 Task: Create List Notes in Board Brand Guidelines to Workspace Email Automation. Create List Chats in Board Regulatory Compliance to Workspace Email Automation. Create List Emails in Board Business Model Revenue Streams Development to Workspace Email Automation
Action: Mouse moved to (330, 108)
Screenshot: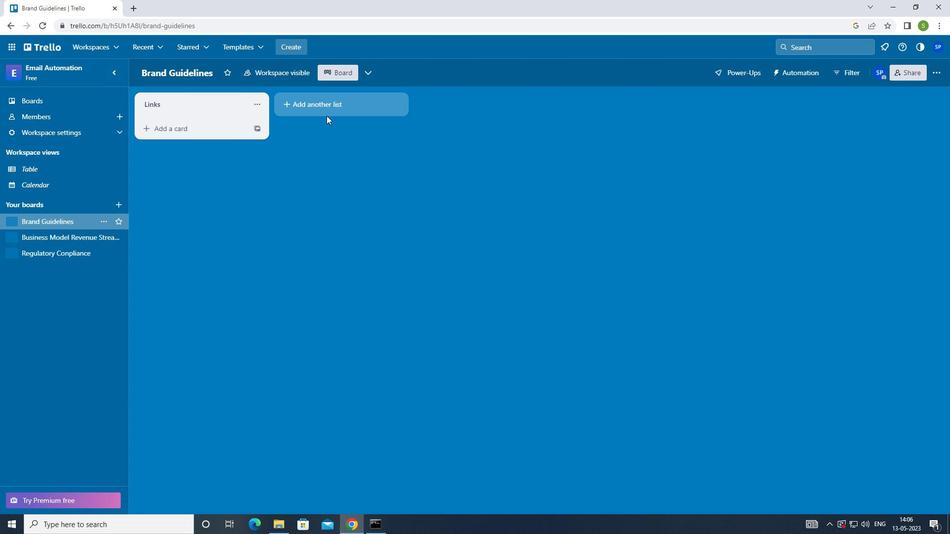 
Action: Mouse pressed left at (330, 108)
Screenshot: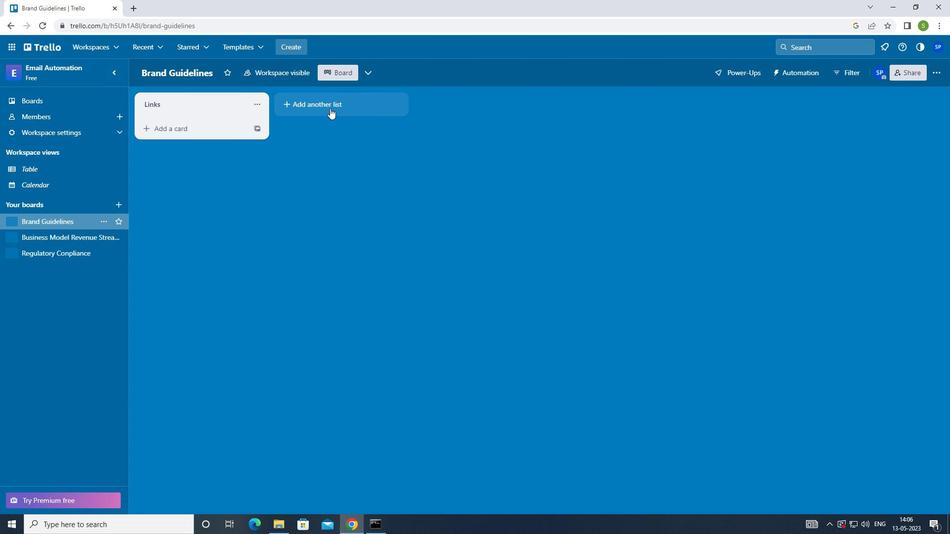 
Action: Mouse moved to (289, 207)
Screenshot: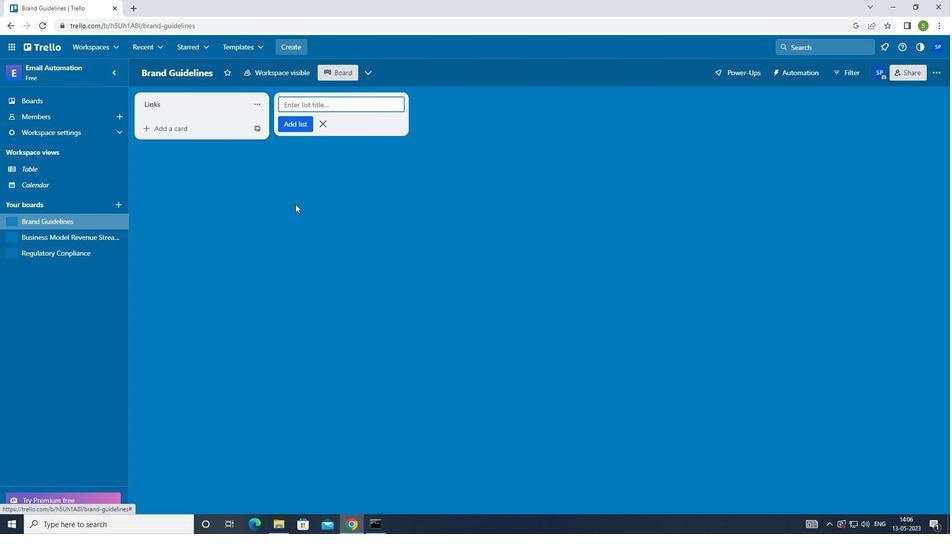 
Action: Key pressed <Key.shift_r>Notes<Key.enter>
Screenshot: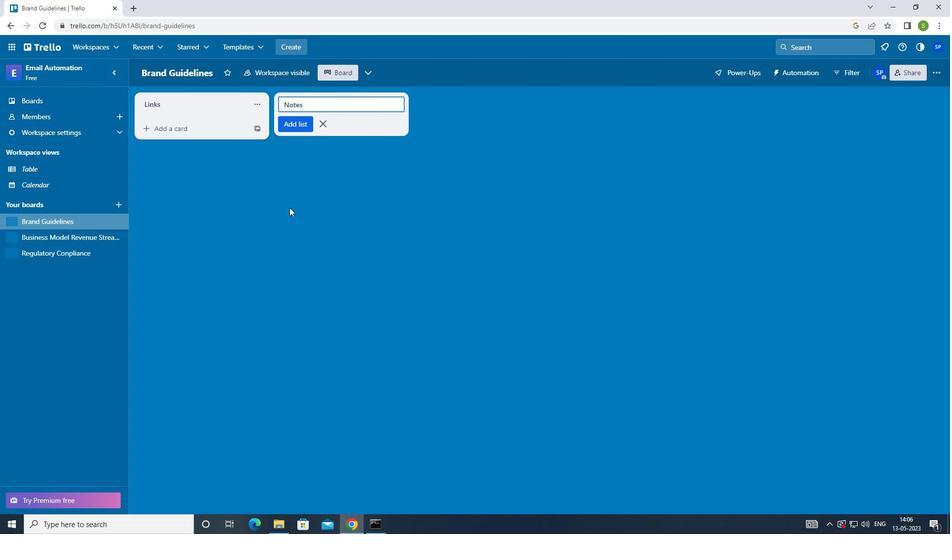 
Action: Mouse moved to (56, 250)
Screenshot: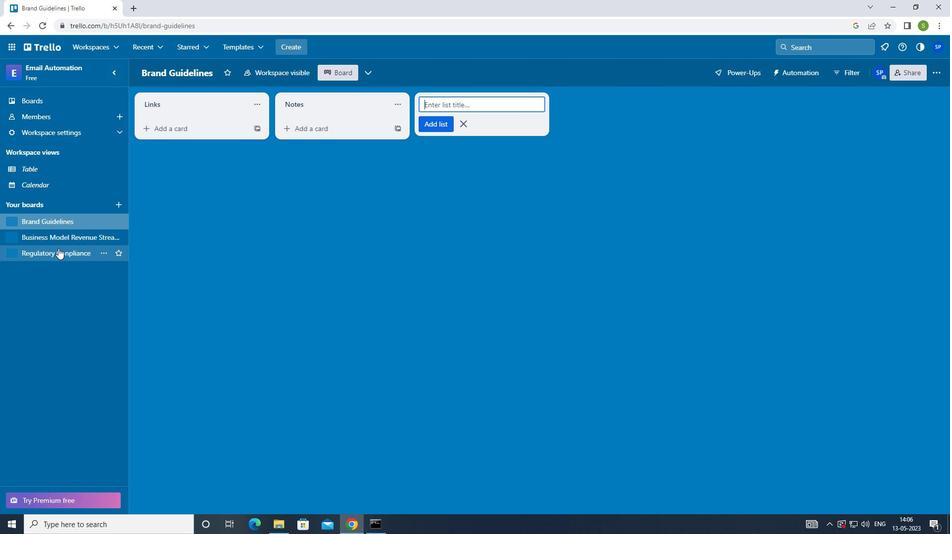
Action: Mouse pressed left at (56, 250)
Screenshot: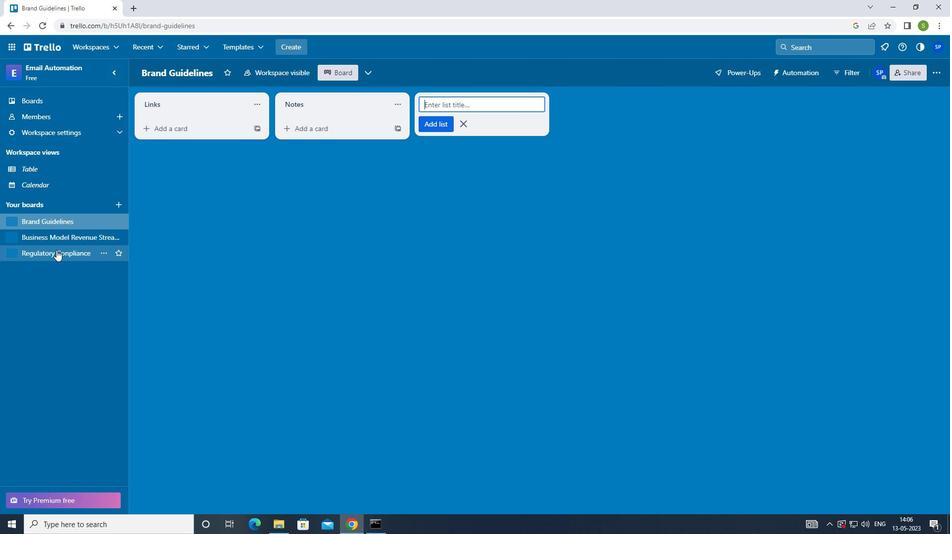 
Action: Mouse moved to (326, 107)
Screenshot: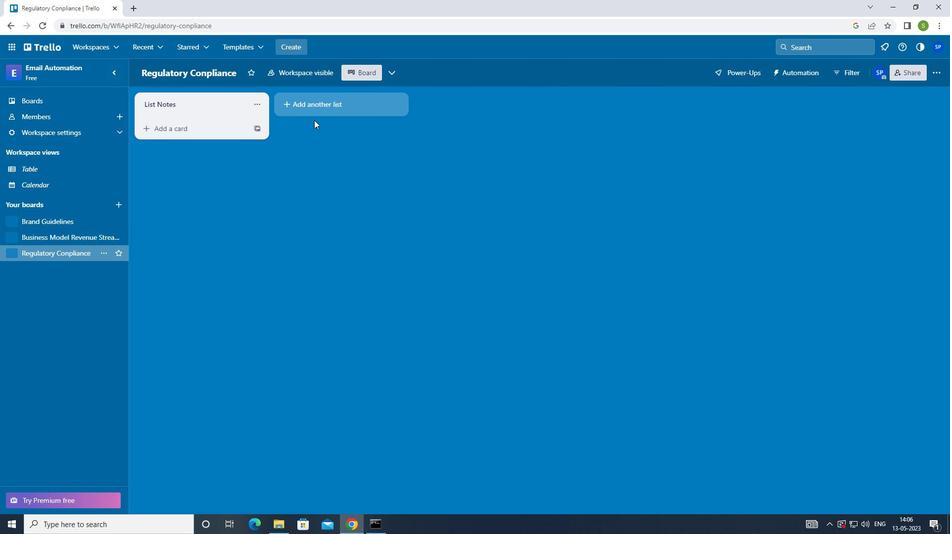 
Action: Mouse pressed left at (326, 107)
Screenshot: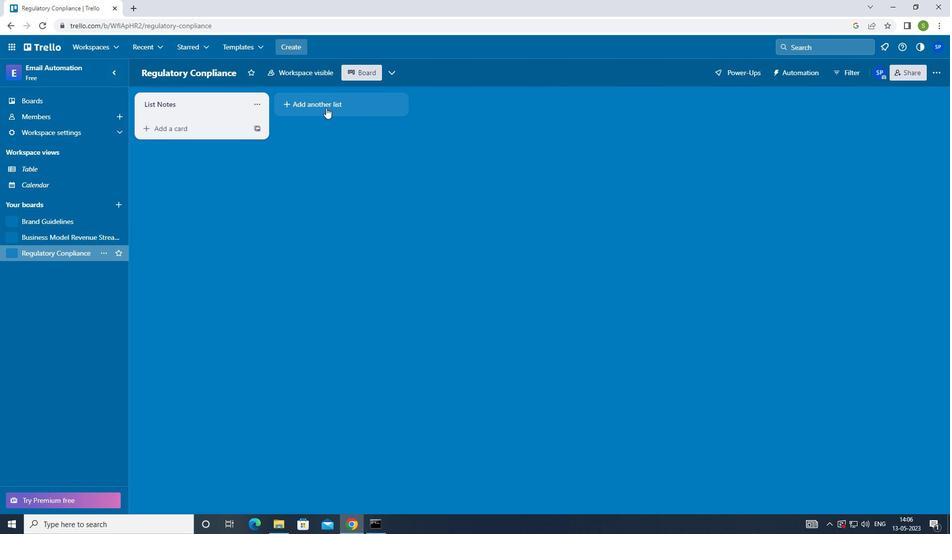 
Action: Mouse moved to (311, 228)
Screenshot: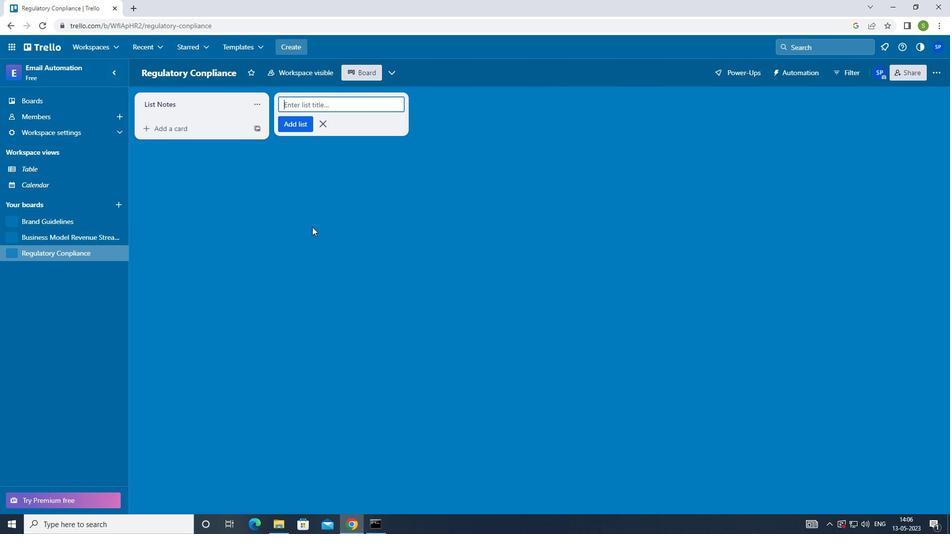 
Action: Key pressed <Key.shift>CHATS<Key.enter>
Screenshot: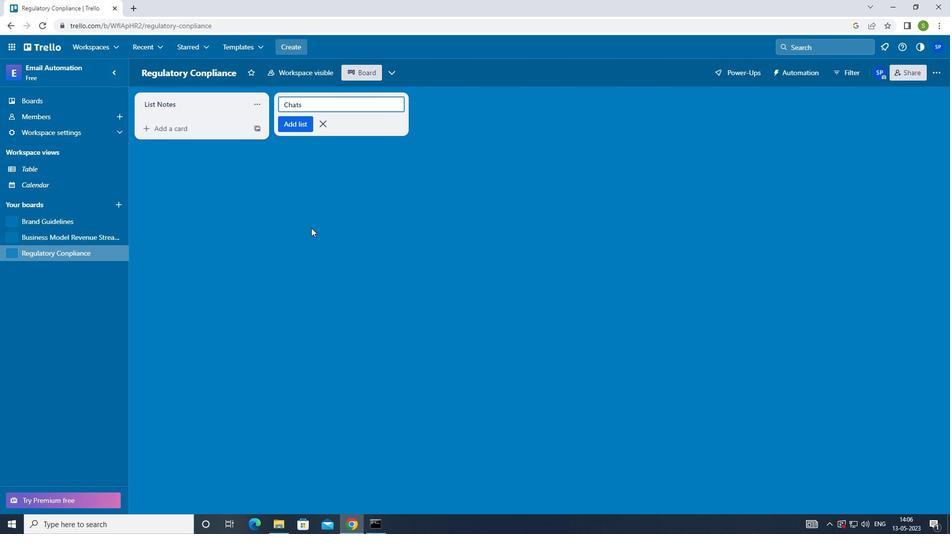 
Action: Mouse moved to (60, 238)
Screenshot: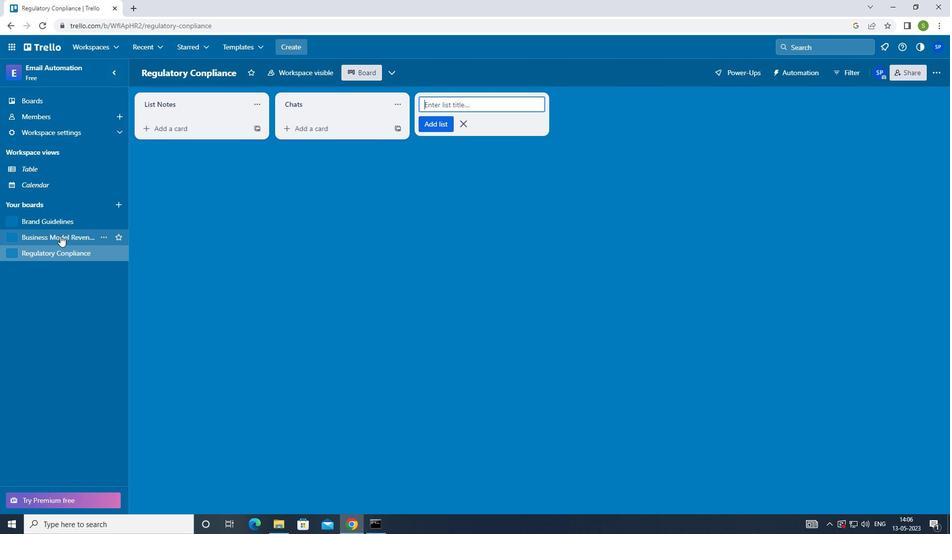 
Action: Mouse pressed left at (60, 238)
Screenshot: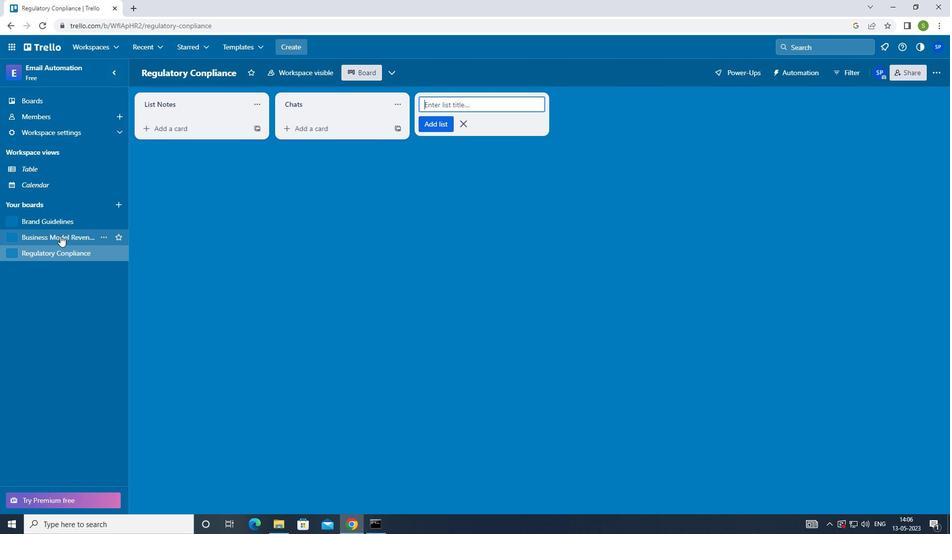 
Action: Mouse moved to (303, 106)
Screenshot: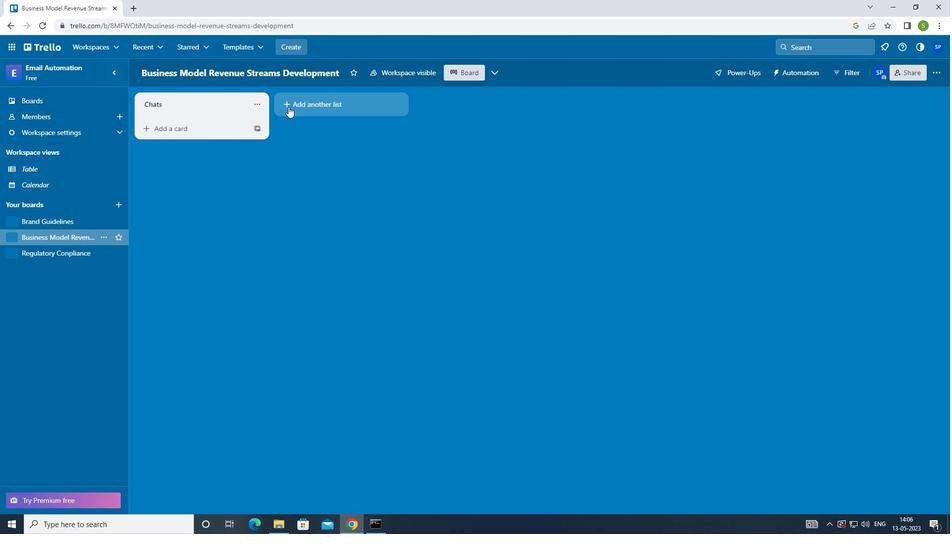 
Action: Mouse pressed left at (303, 106)
Screenshot: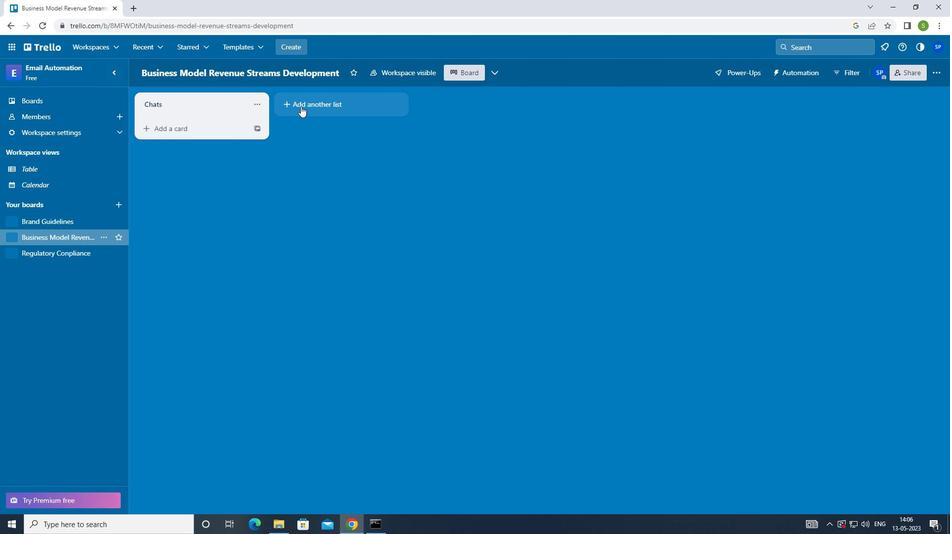 
Action: Mouse moved to (299, 226)
Screenshot: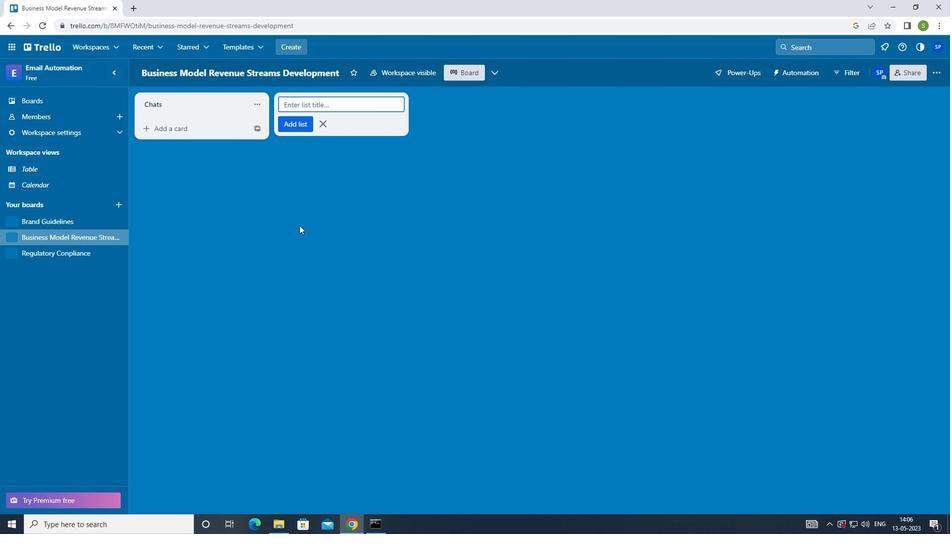 
Action: Key pressed <Key.shift>E
Screenshot: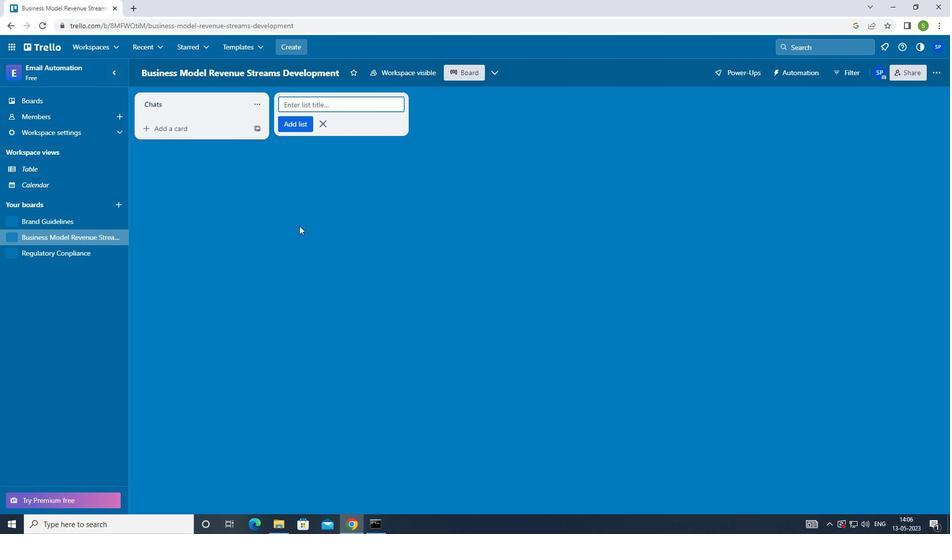 
Action: Mouse moved to (299, 226)
Screenshot: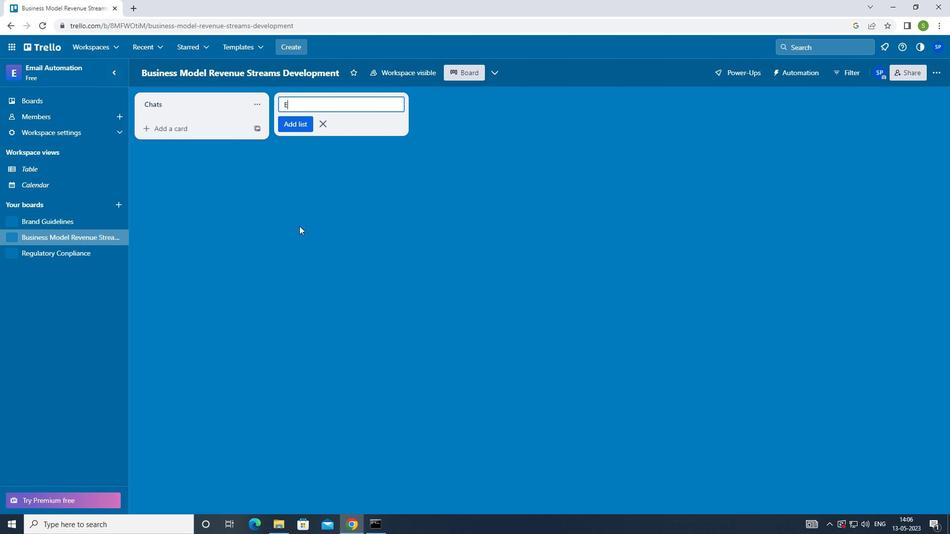 
Action: Key pressed MAILS<Key.enter><Key.f8>
Screenshot: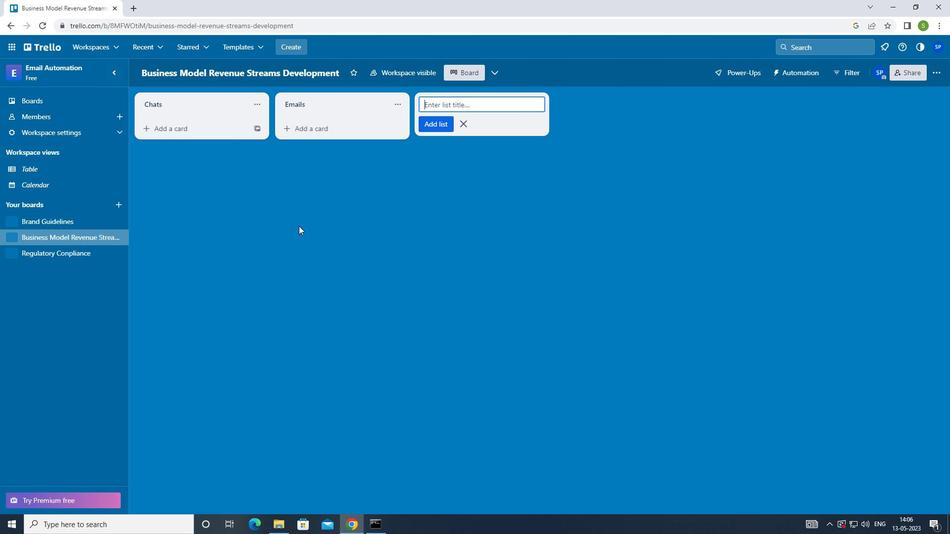 
